 Task: Update the home type of the saved search to condo.
Action: Mouse moved to (422, 334)
Screenshot: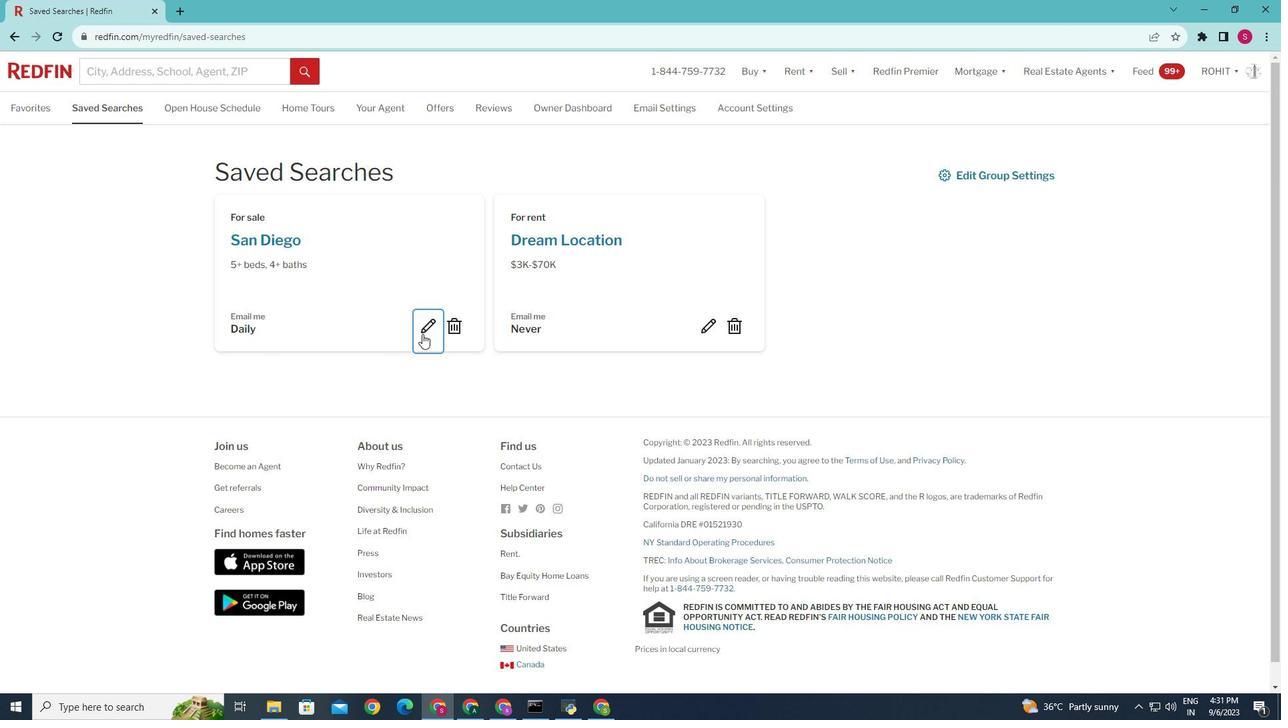 
Action: Mouse pressed left at (422, 334)
Screenshot: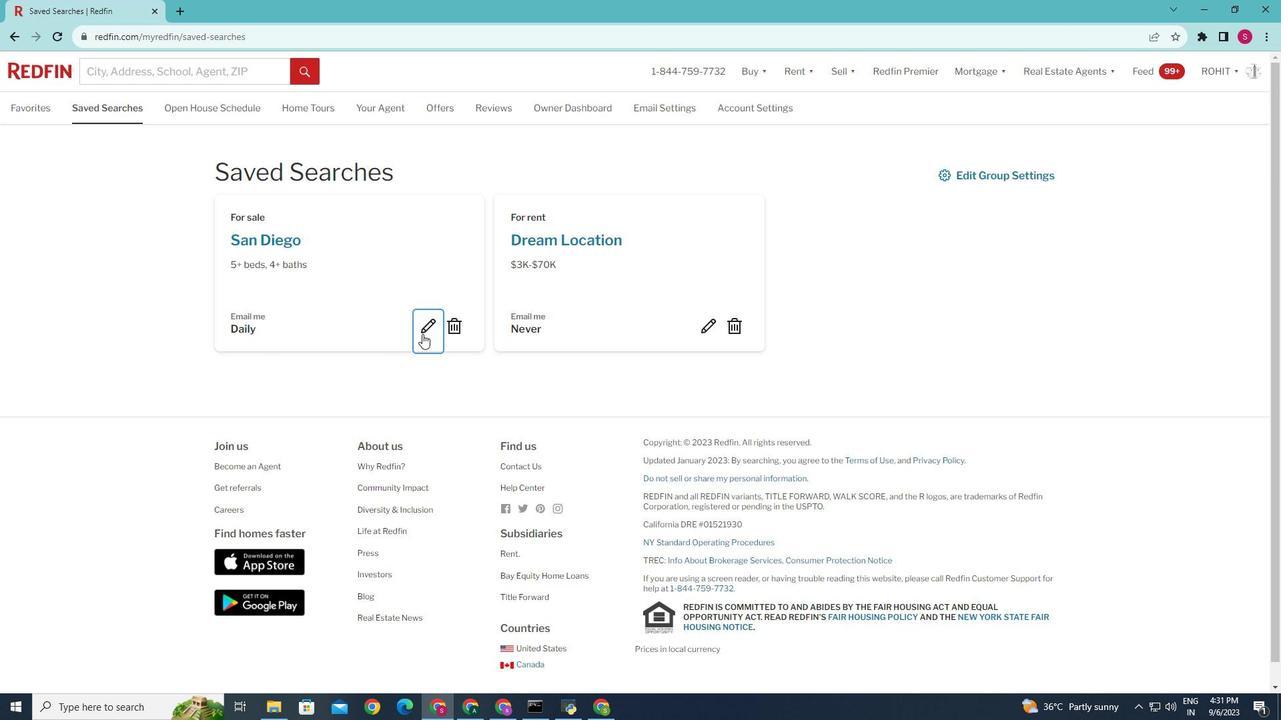 
Action: Mouse moved to (606, 445)
Screenshot: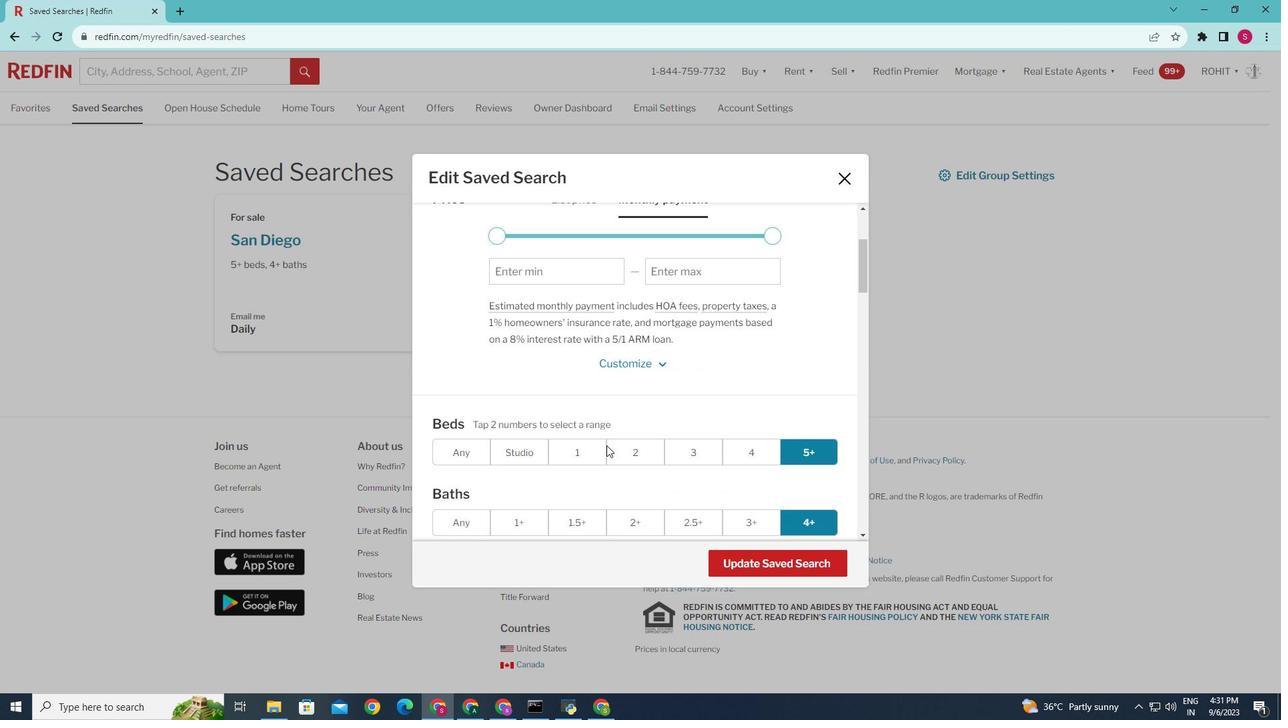 
Action: Mouse scrolled (606, 444) with delta (0, 0)
Screenshot: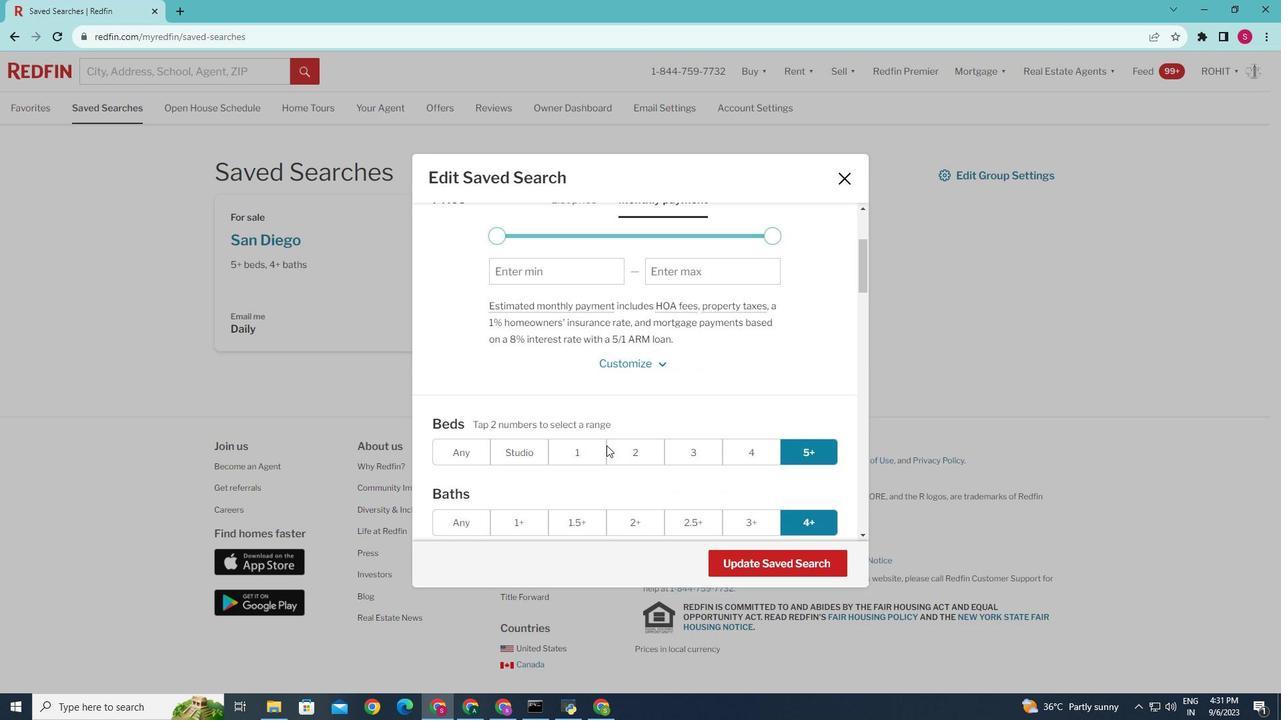 
Action: Mouse moved to (606, 445)
Screenshot: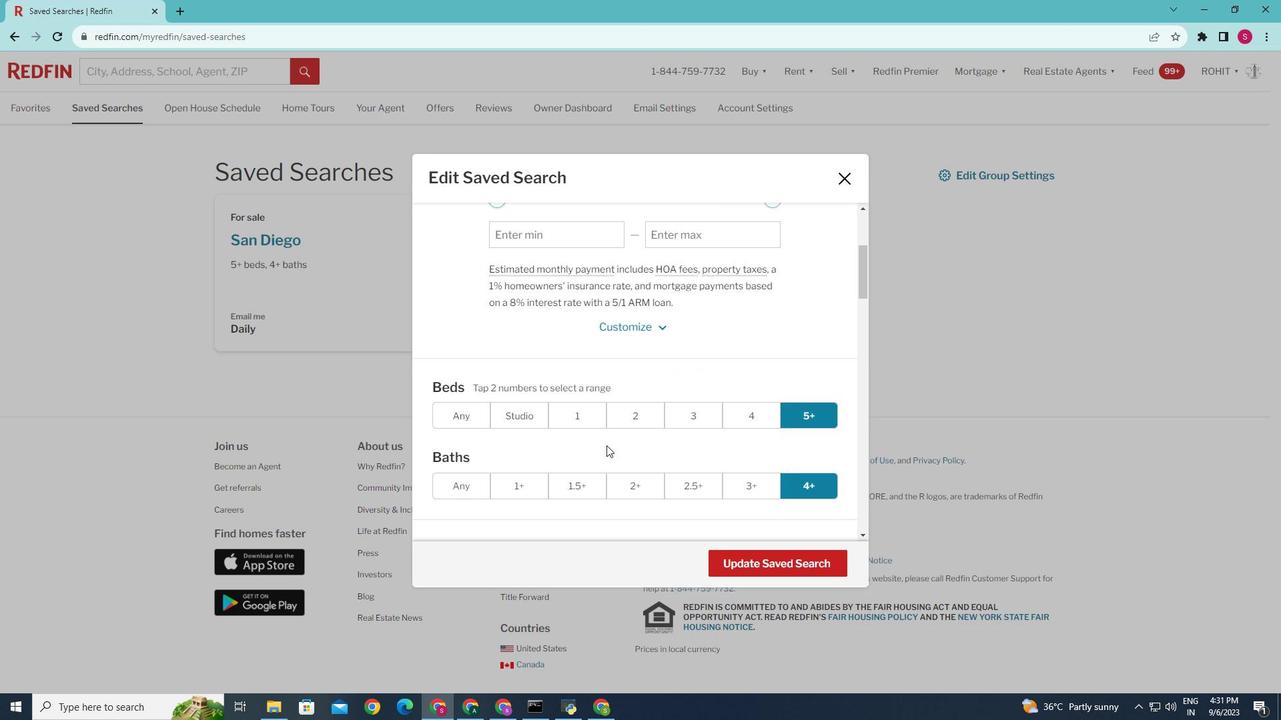 
Action: Mouse scrolled (606, 445) with delta (0, 0)
Screenshot: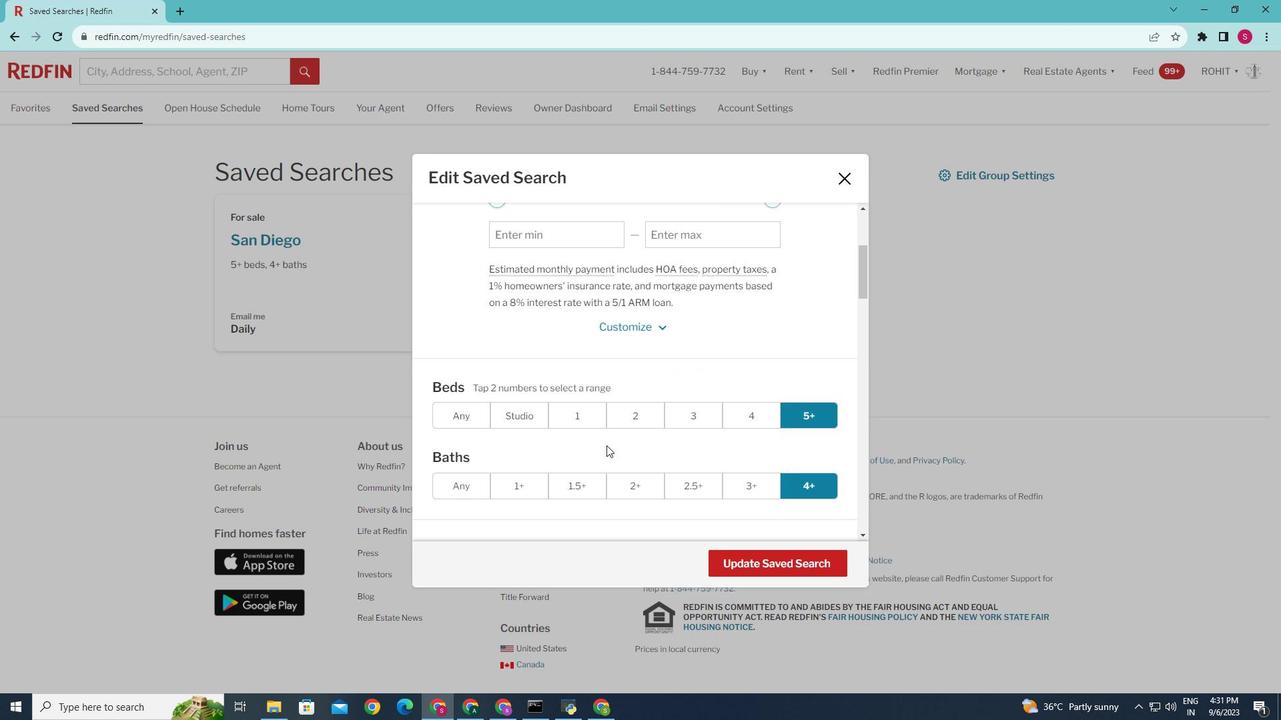 
Action: Mouse scrolled (606, 445) with delta (0, 0)
Screenshot: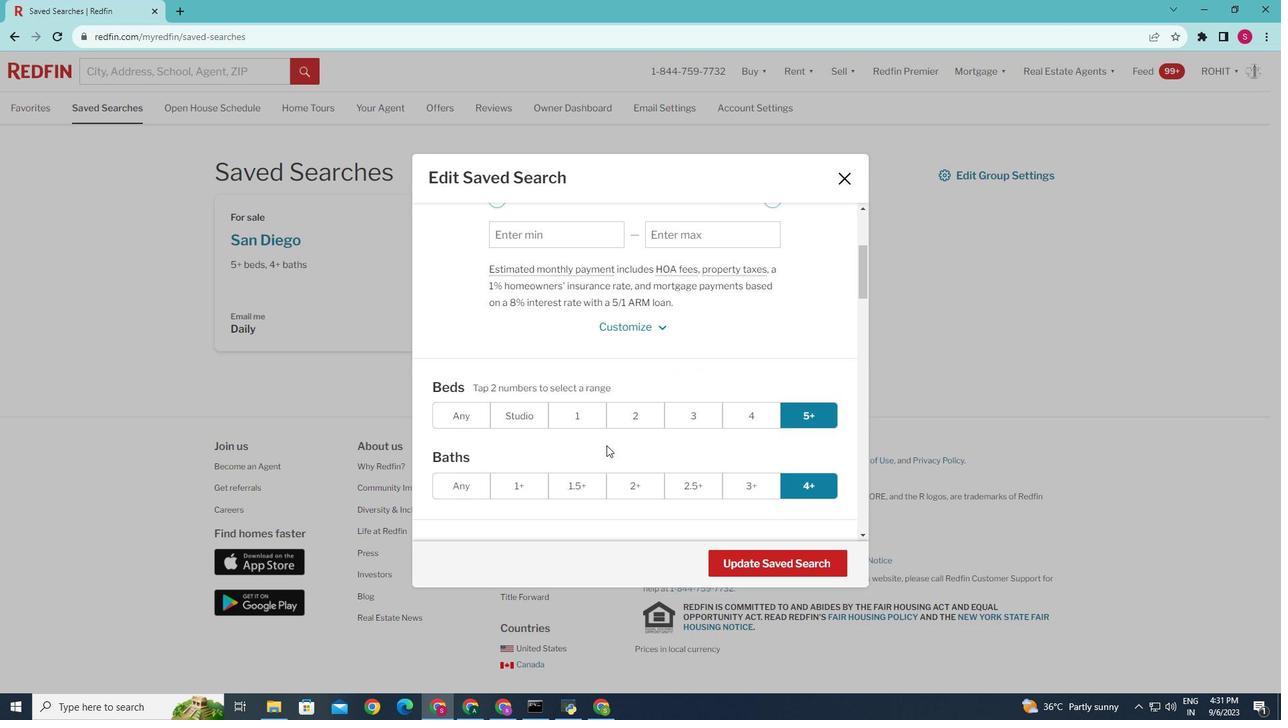 
Action: Mouse moved to (604, 449)
Screenshot: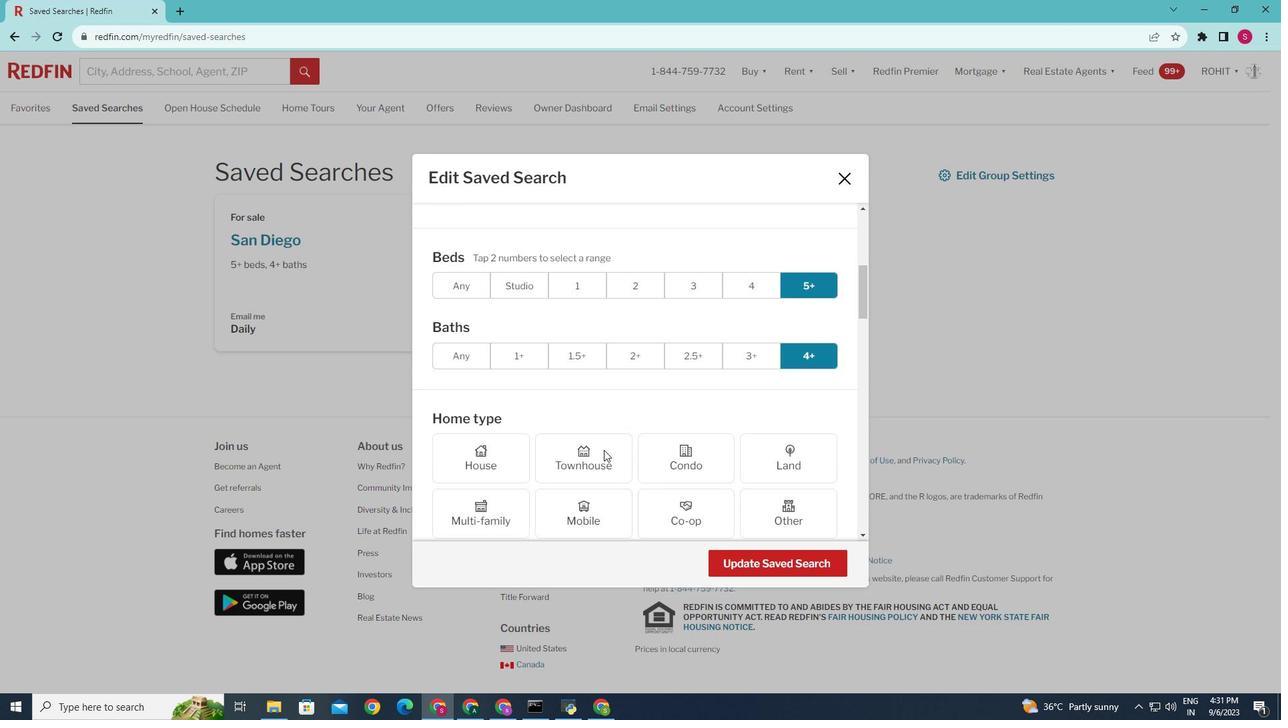 
Action: Mouse scrolled (604, 448) with delta (0, 0)
Screenshot: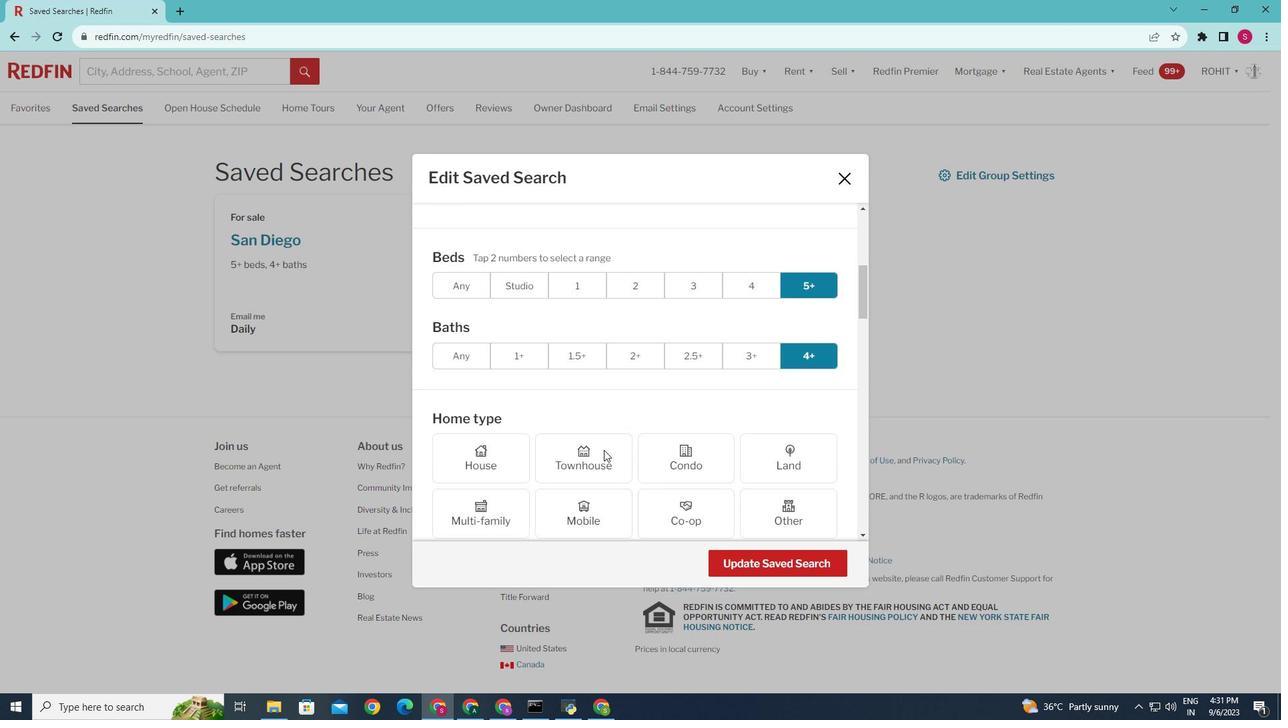 
Action: Mouse moved to (604, 449)
Screenshot: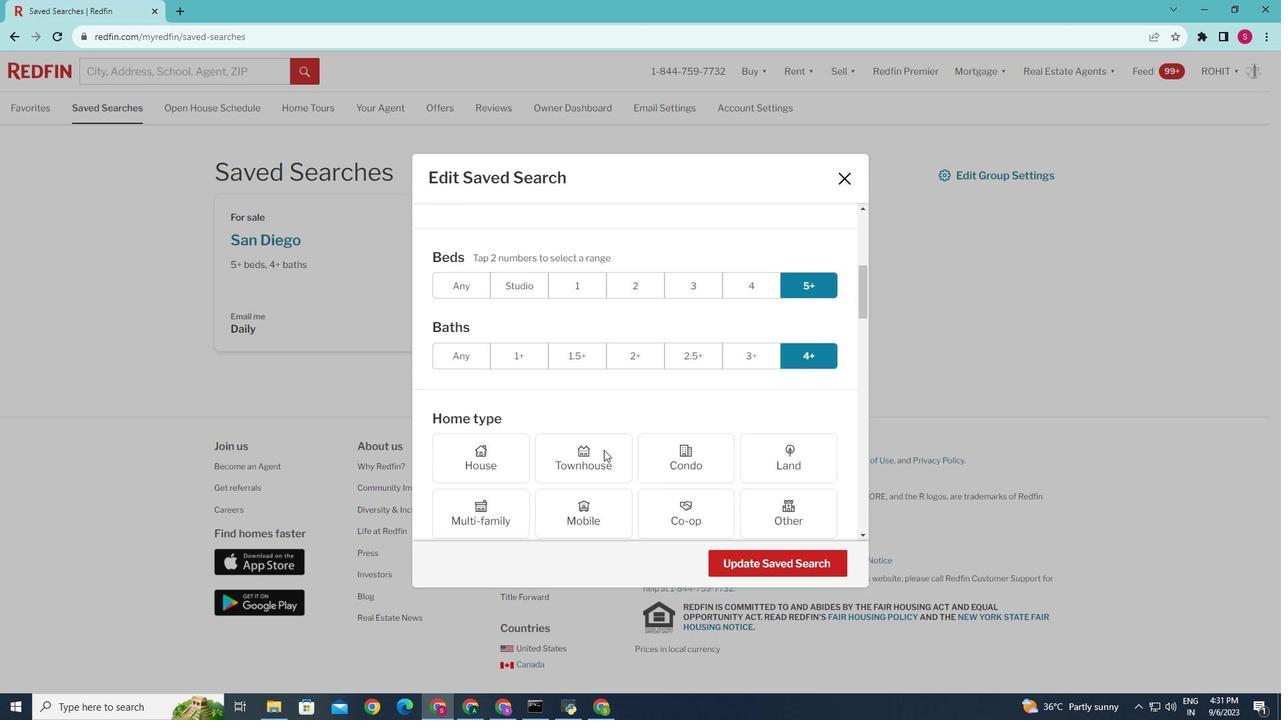 
Action: Mouse scrolled (604, 449) with delta (0, 0)
Screenshot: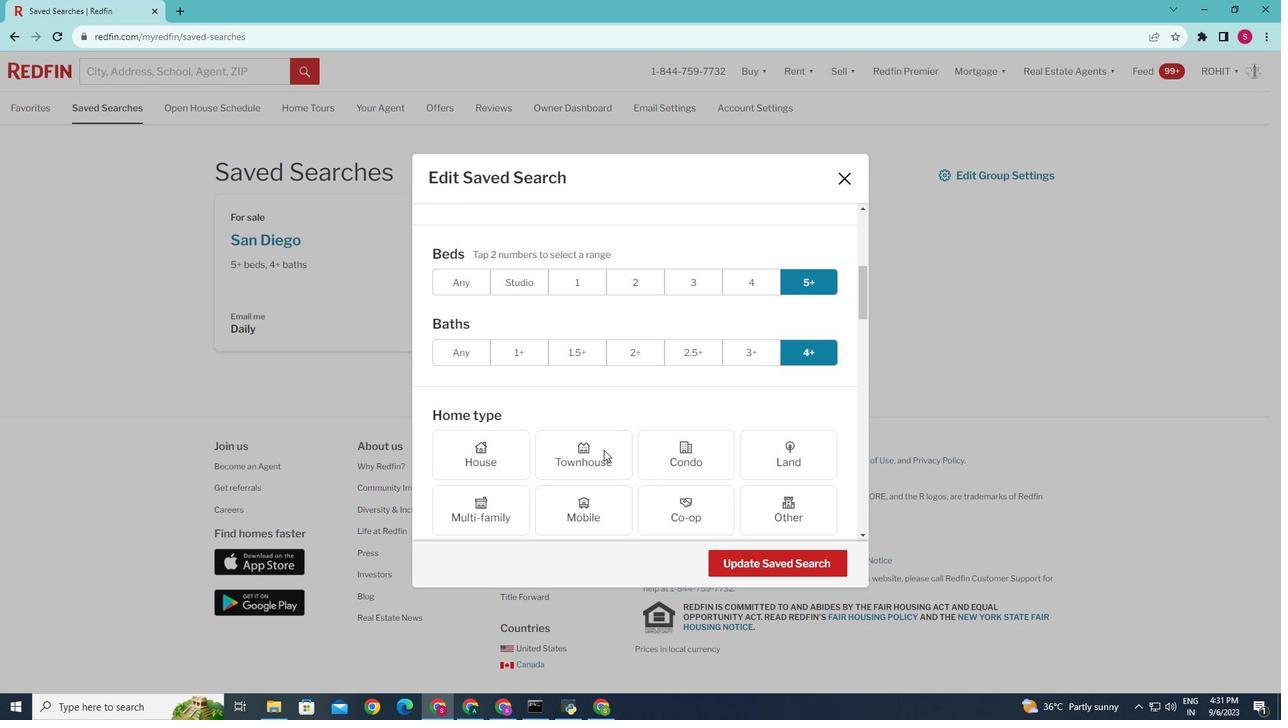 
Action: Mouse moved to (603, 450)
Screenshot: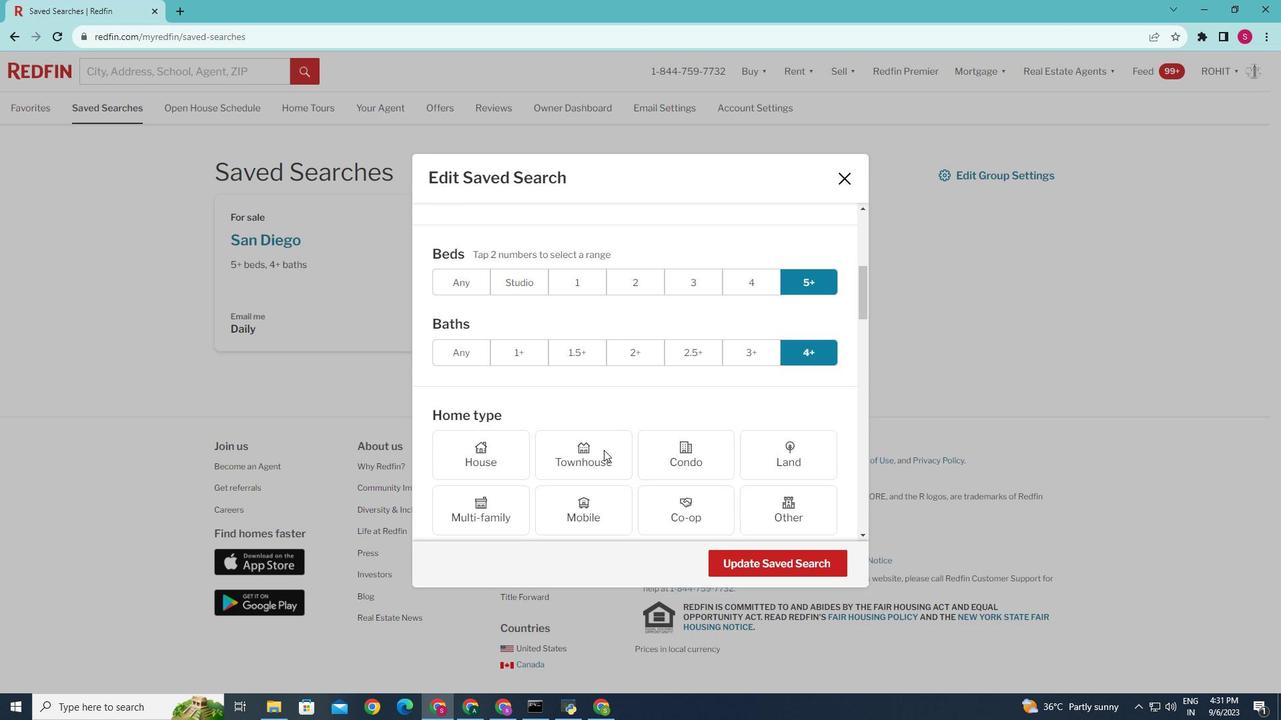 
Action: Mouse scrolled (603, 449) with delta (0, 0)
Screenshot: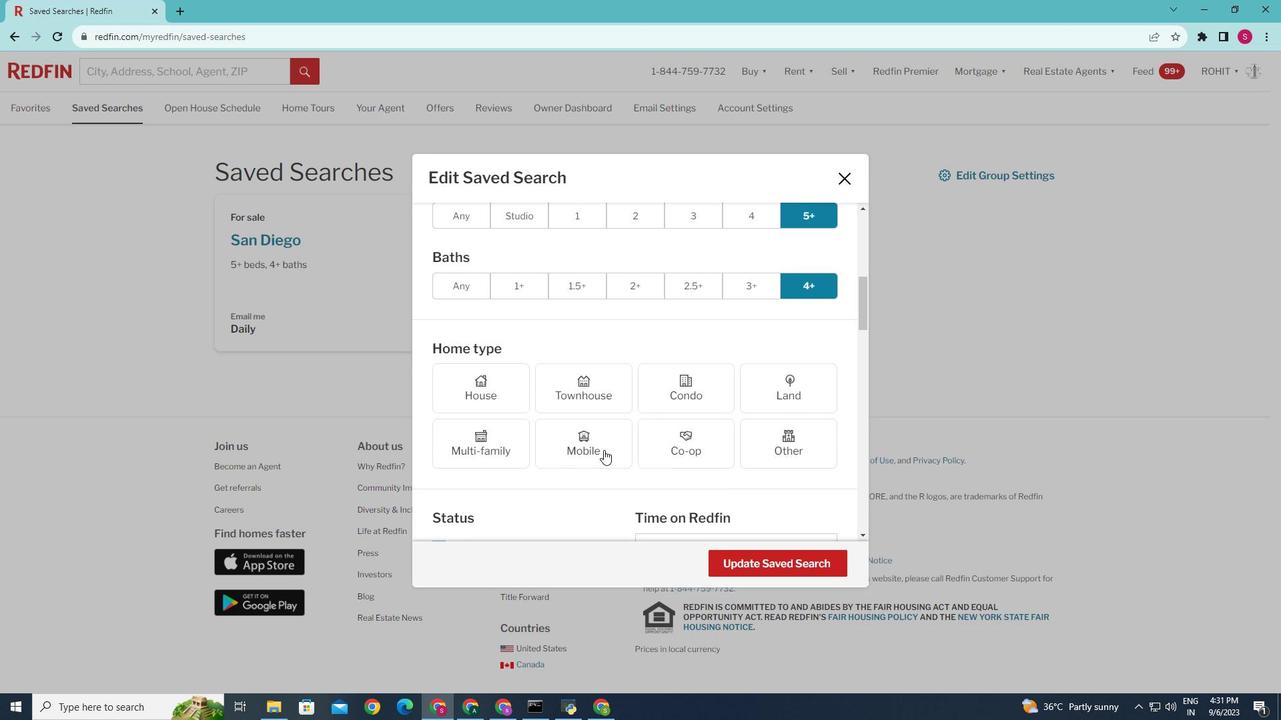 
Action: Mouse scrolled (603, 449) with delta (0, 0)
Screenshot: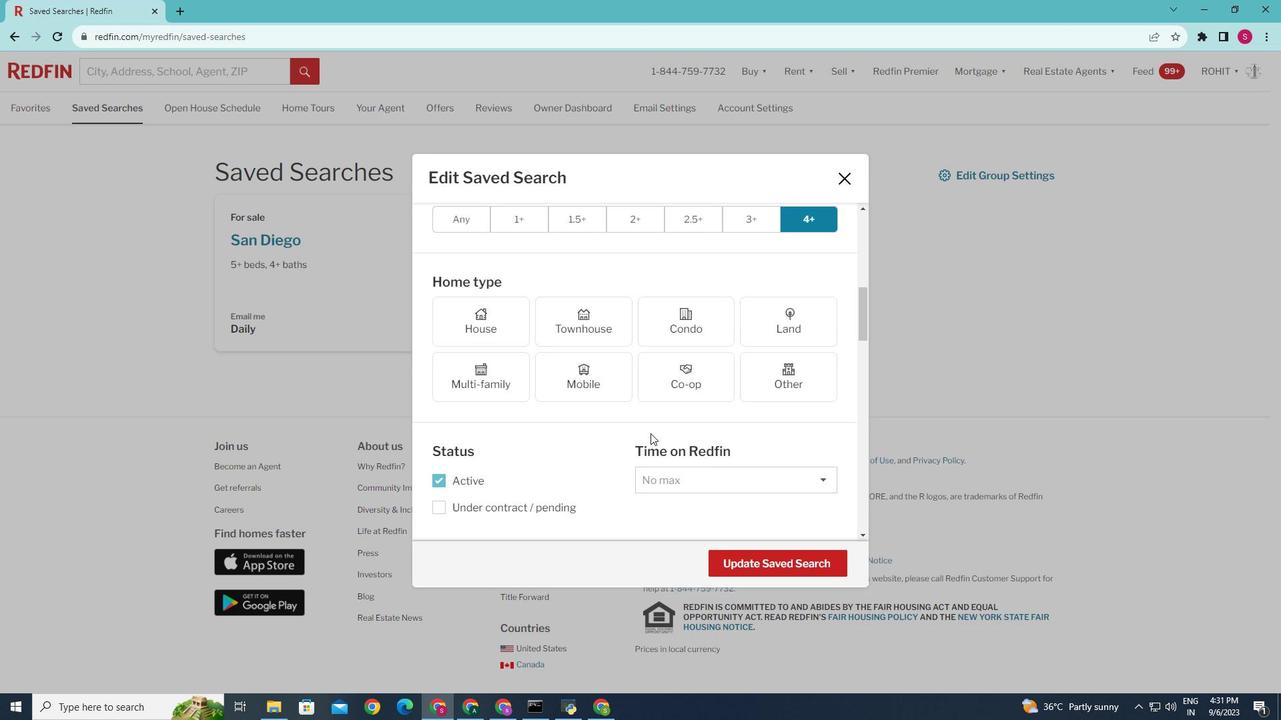 
Action: Mouse moved to (682, 322)
Screenshot: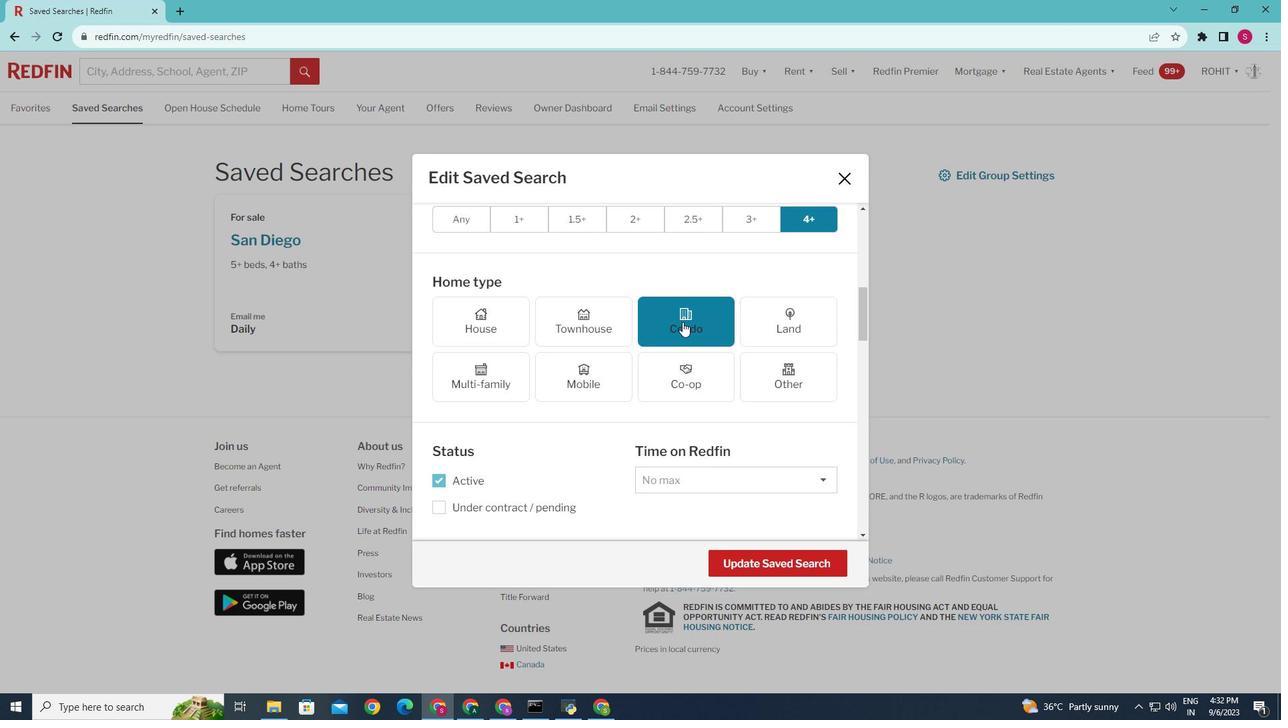 
Action: Mouse pressed left at (682, 322)
Screenshot: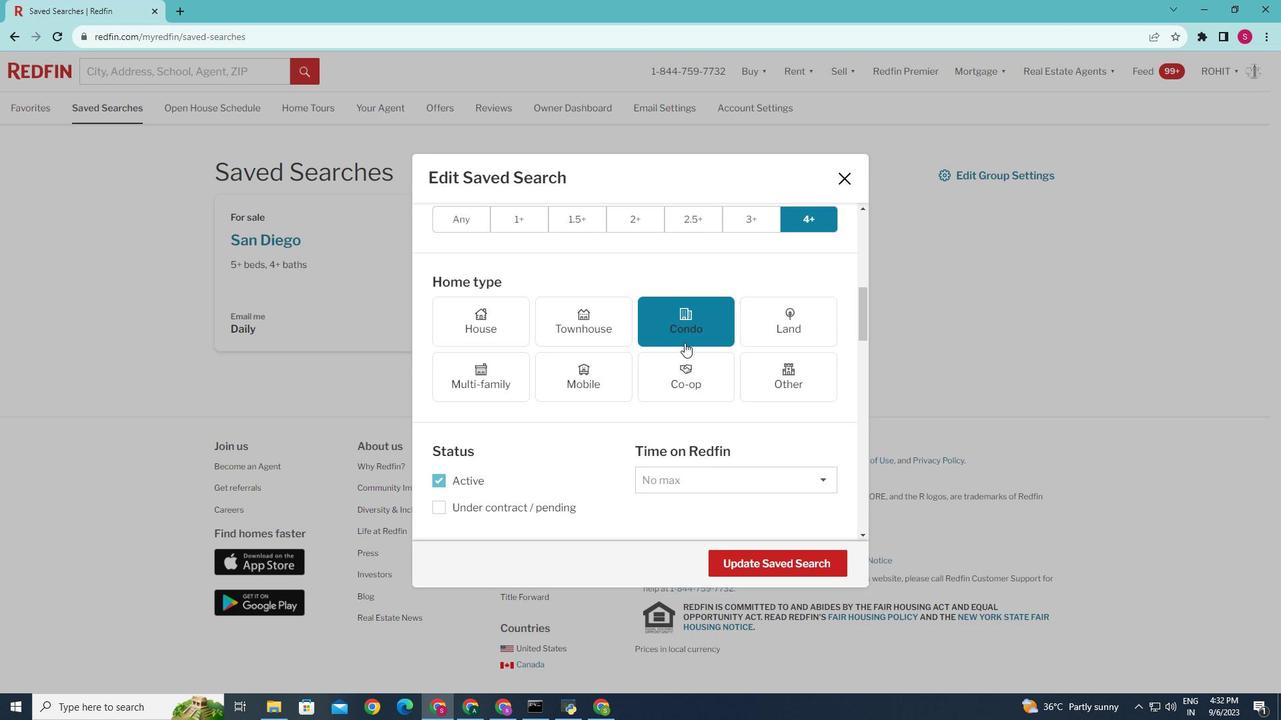 
Action: Mouse moved to (743, 566)
Screenshot: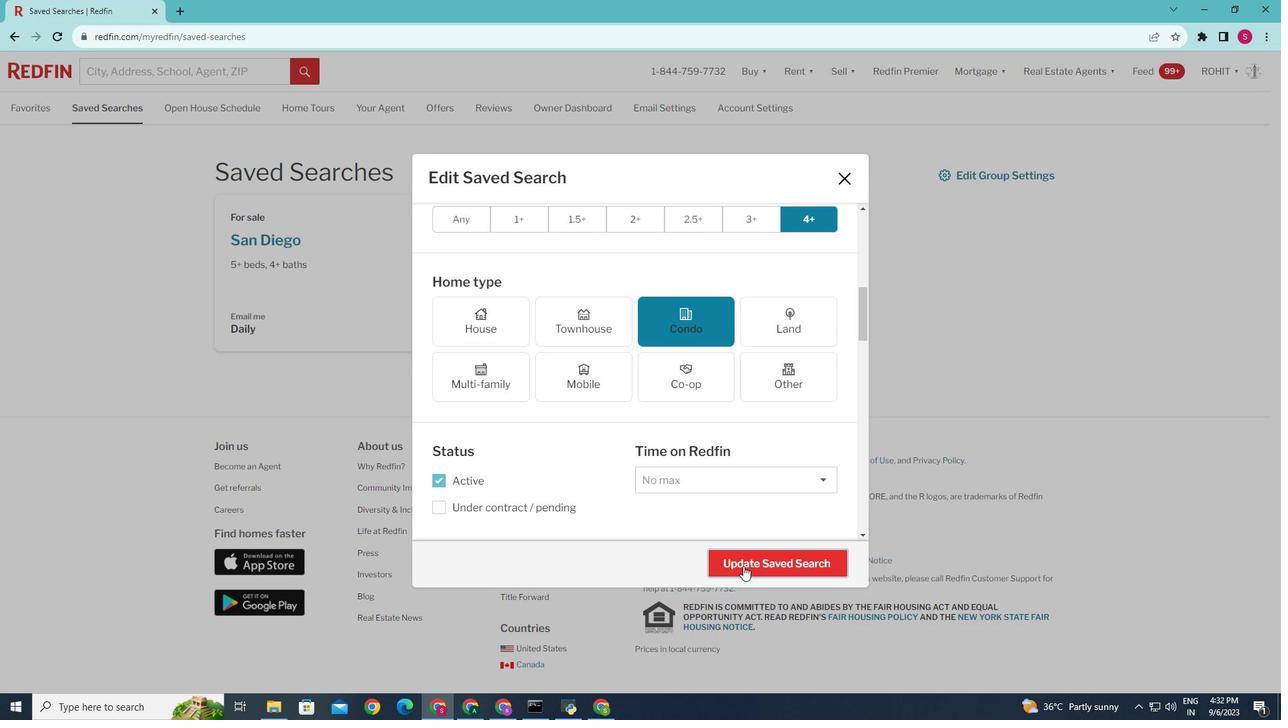 
Action: Mouse pressed left at (743, 566)
Screenshot: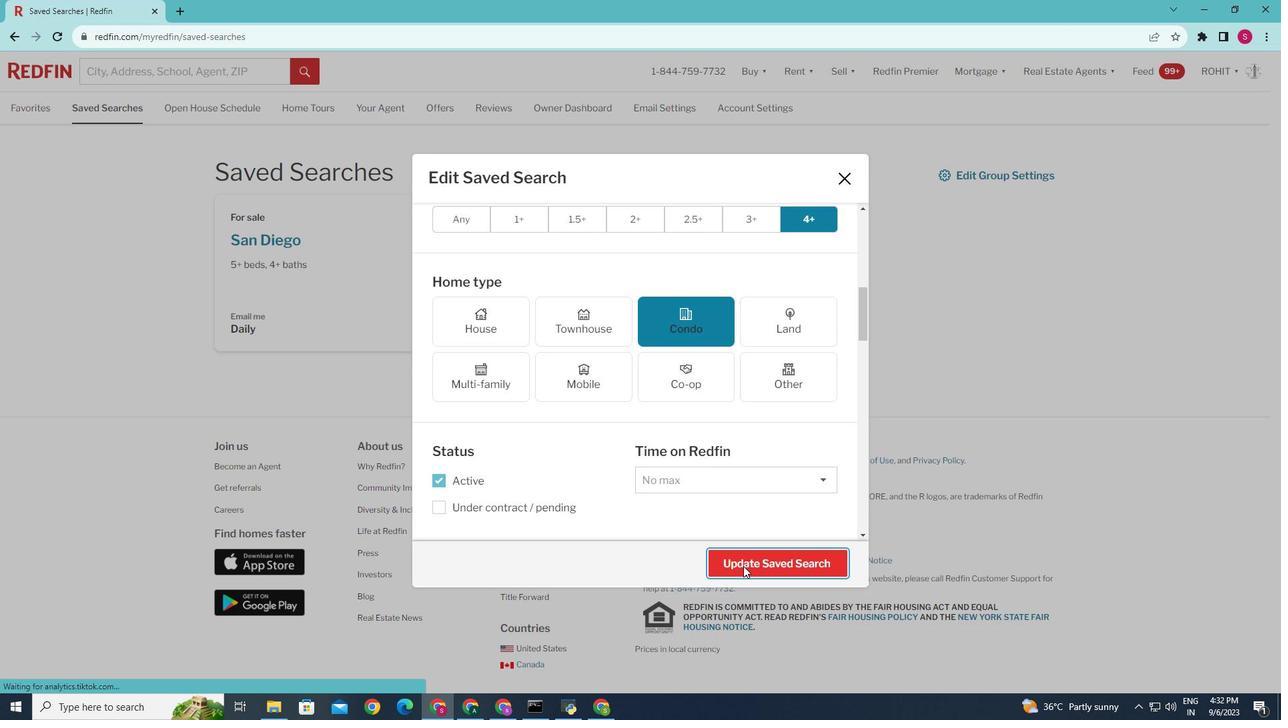 
Action: Mouse moved to (711, 548)
Screenshot: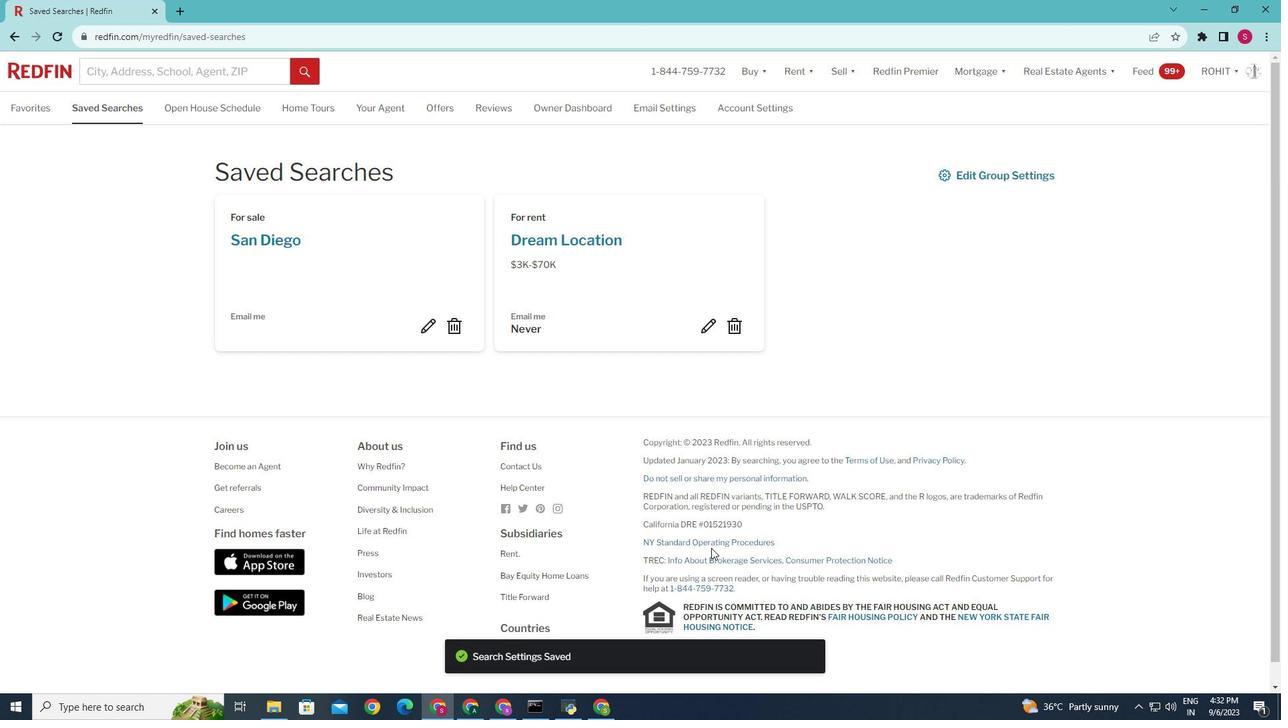 
